 Task: Create New Employee with Employee Name: Anna Garcia, Address Line1: 5 Marlborough St., Address Line2: Morgantown, Address Line3:  WV 26508, Cell Number: 813-237-6825
Action: Mouse pressed left at (189, 34)
Screenshot: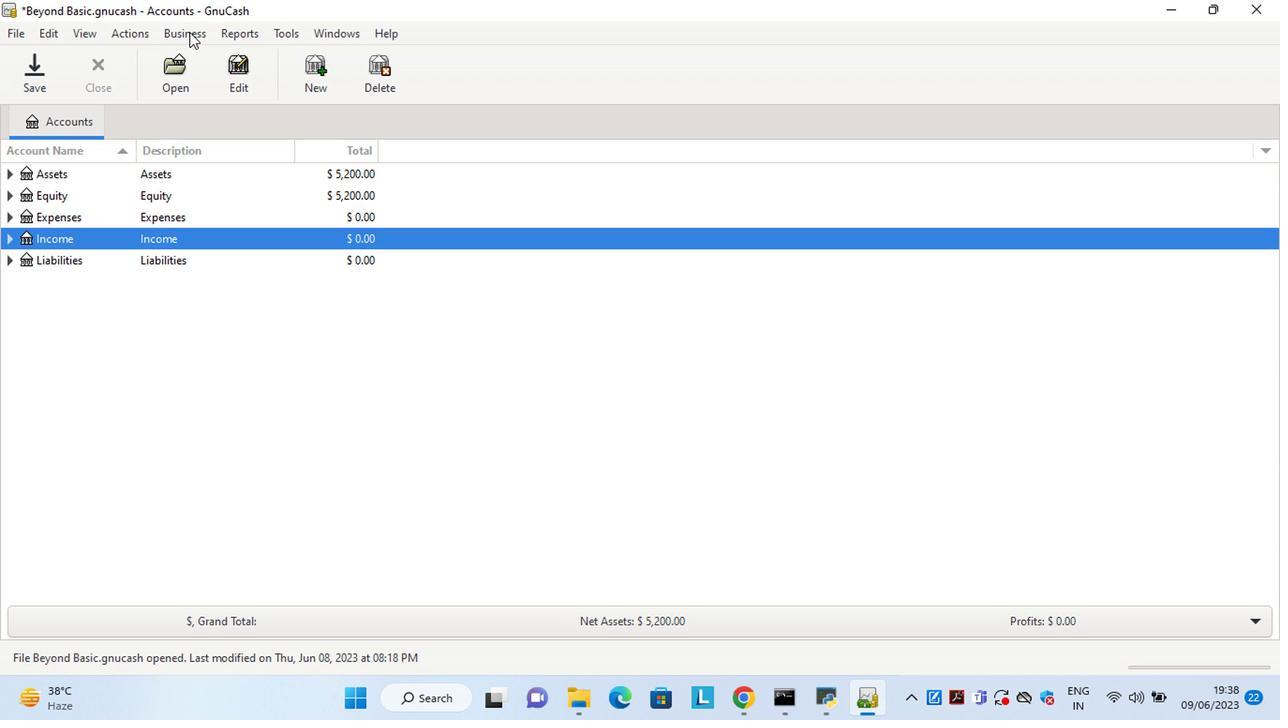 
Action: Mouse moved to (378, 125)
Screenshot: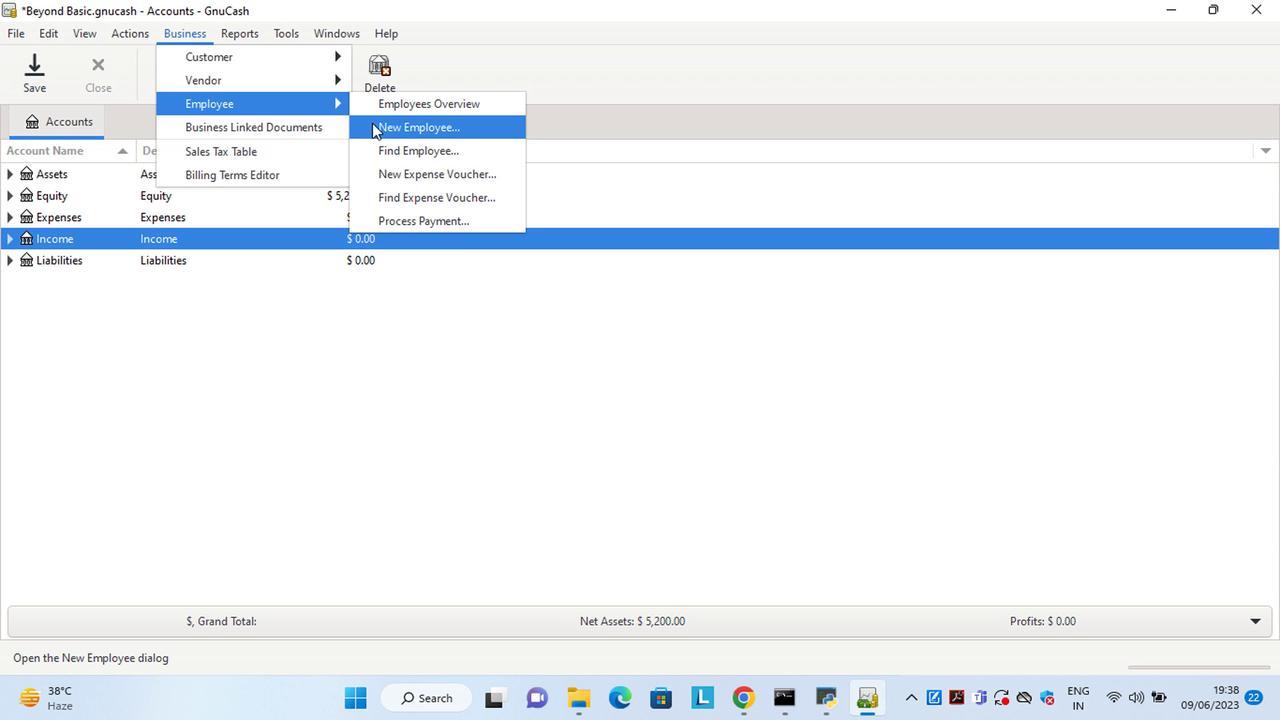 
Action: Mouse pressed left at (378, 125)
Screenshot: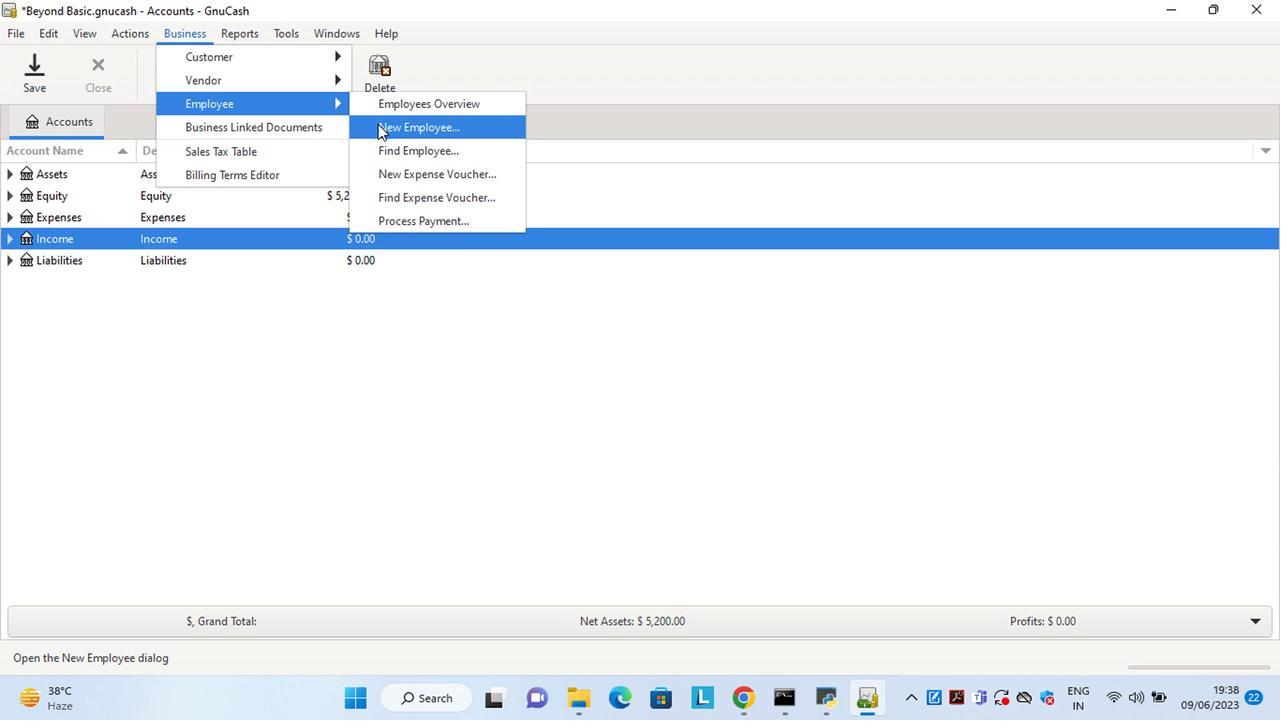 
Action: Mouse moved to (639, 285)
Screenshot: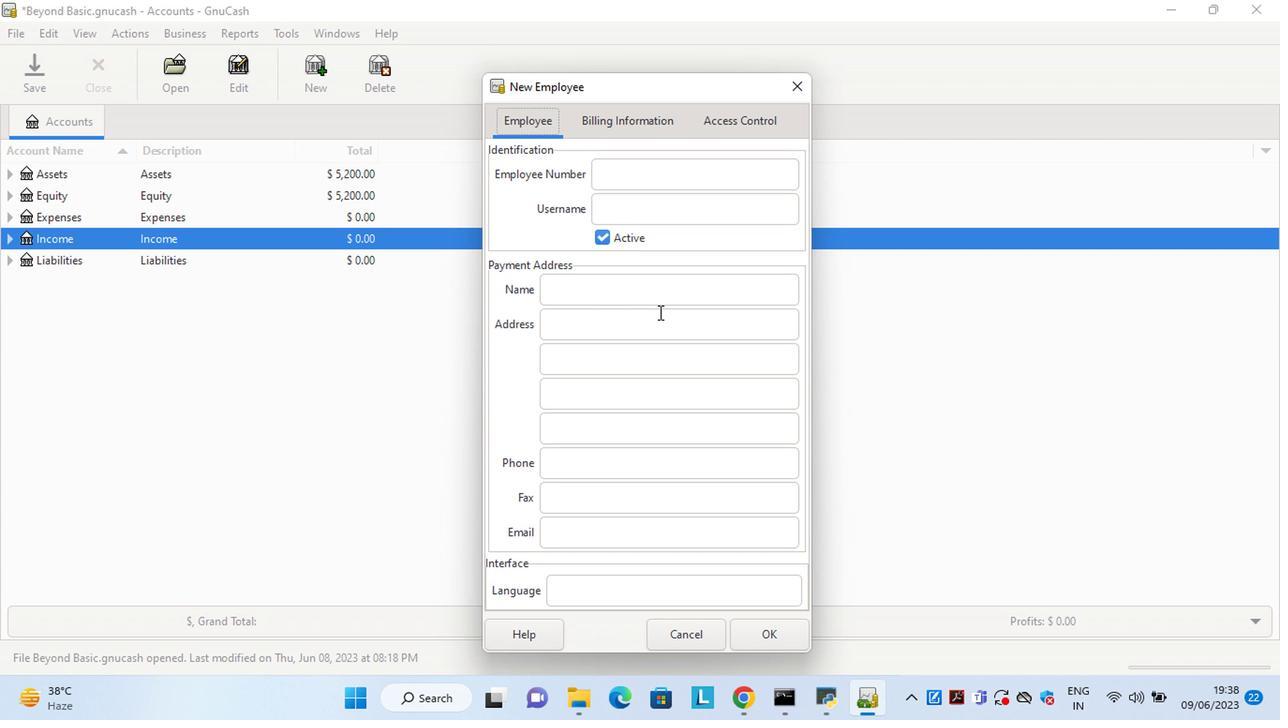 
Action: Mouse pressed left at (639, 285)
Screenshot: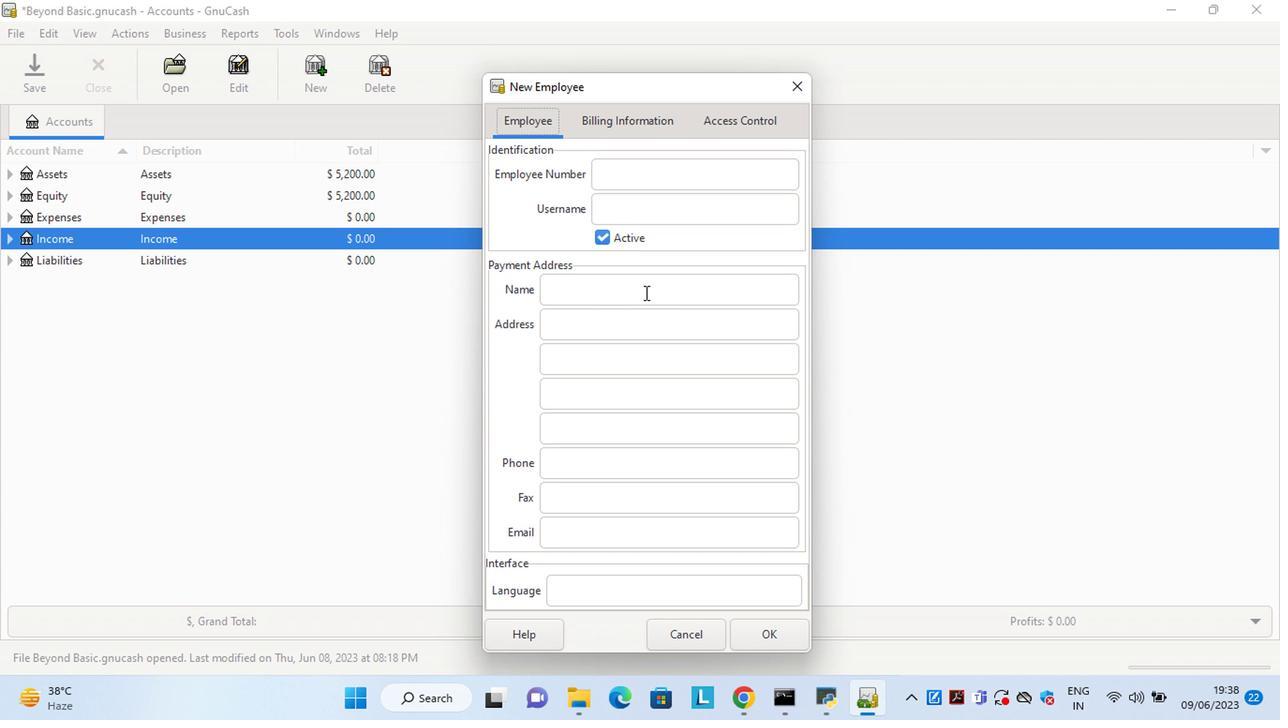 
Action: Key pressed <Key.shift>Anna<Key.space><Key.shift>Garcia<Key.tab>5<Key.space><Key.shift>Marlborough<Key.space><Key.shift>St.<Key.tab><Key.shift>Morgantown<Key.tab><Key.shift>WV<Key.space>26508<Key.tab><Key.tab>813-237-6825
Screenshot: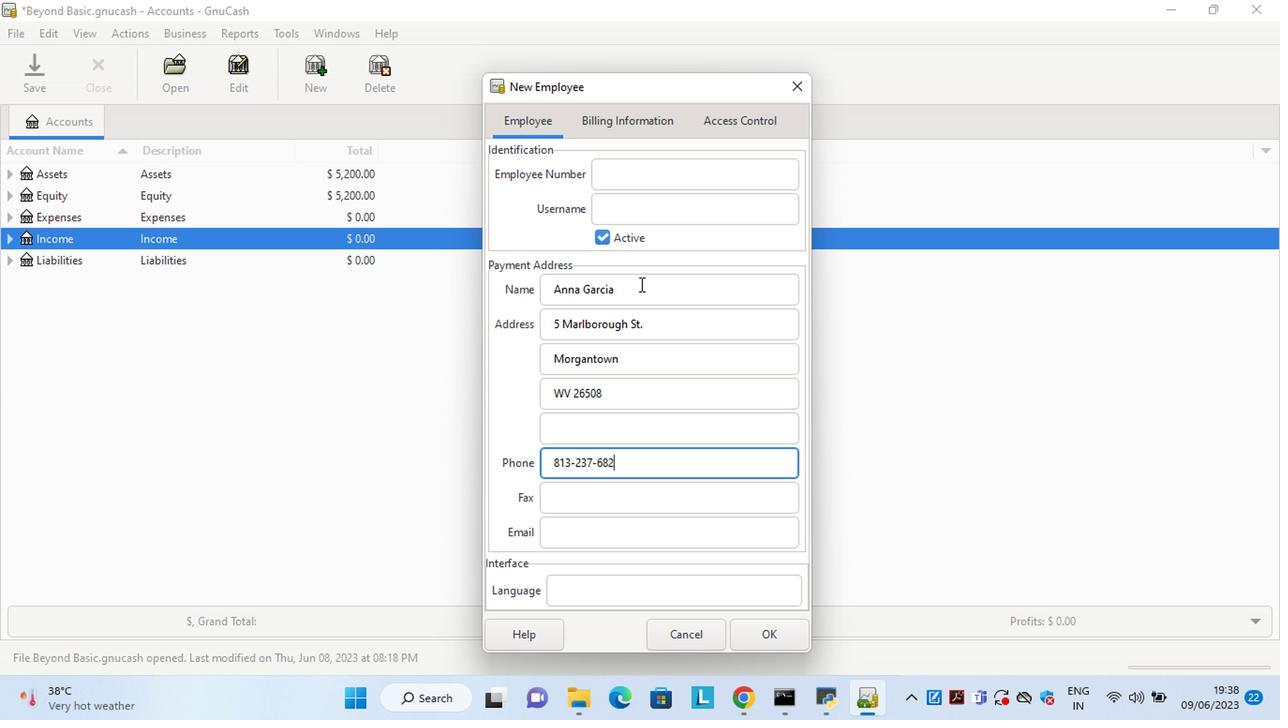 
Action: Mouse moved to (772, 629)
Screenshot: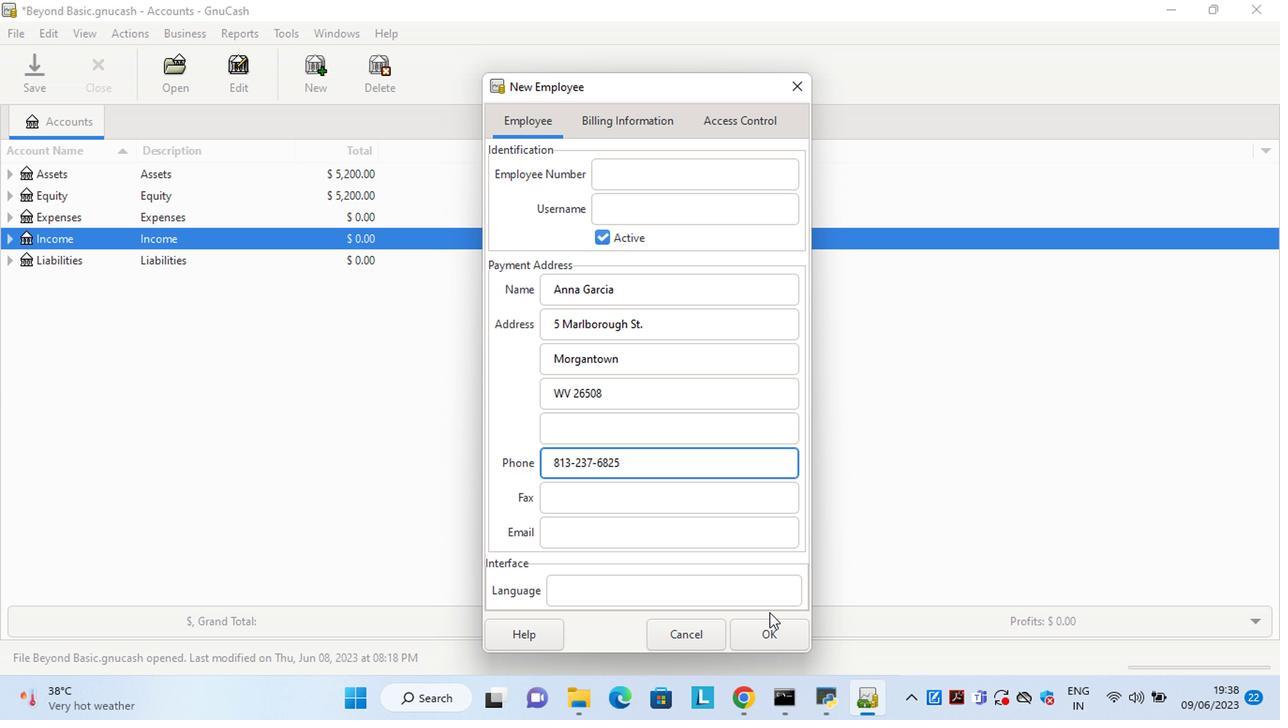 
Action: Mouse pressed left at (772, 629)
Screenshot: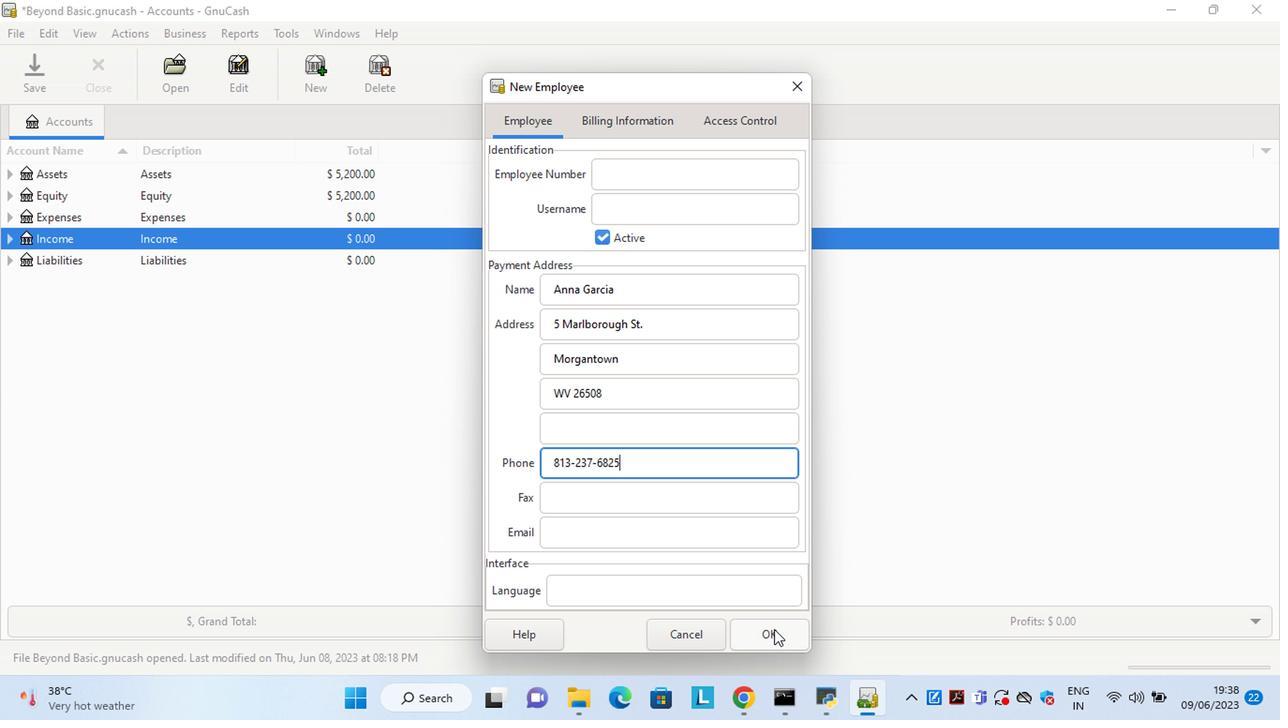 
